 Task: Create a section Flying Finish and in the section, add a milestone Mobile Application Security Testing in the project BellTech
Action: Mouse moved to (723, 495)
Screenshot: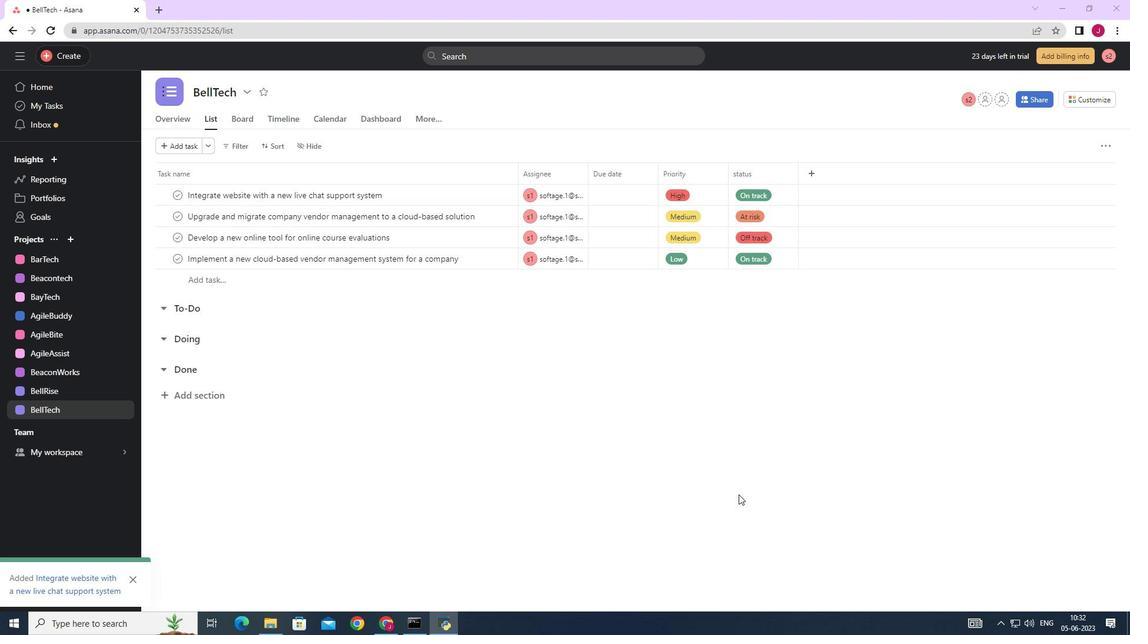 
Action: Mouse scrolled (723, 496) with delta (0, 0)
Screenshot: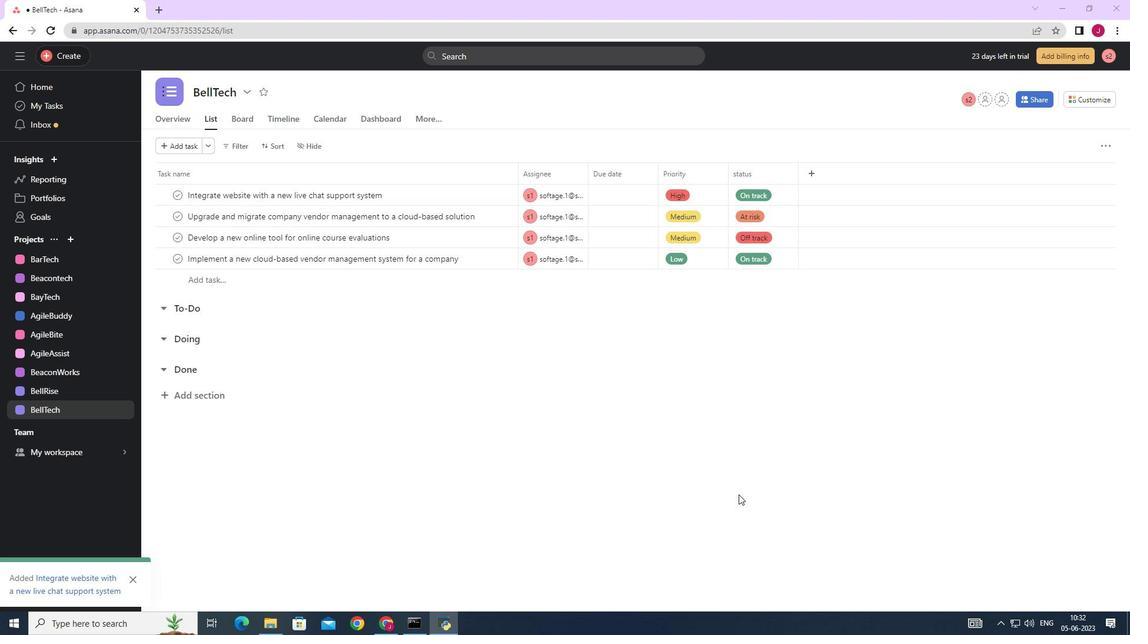 
Action: Mouse moved to (714, 494)
Screenshot: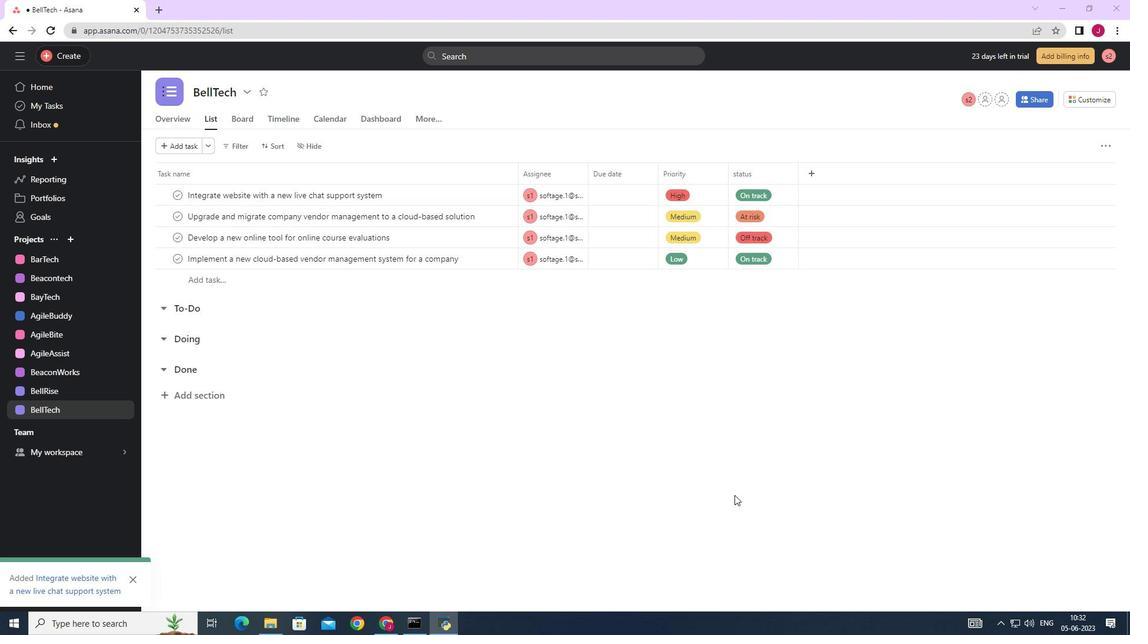 
Action: Mouse scrolled (714, 495) with delta (0, 0)
Screenshot: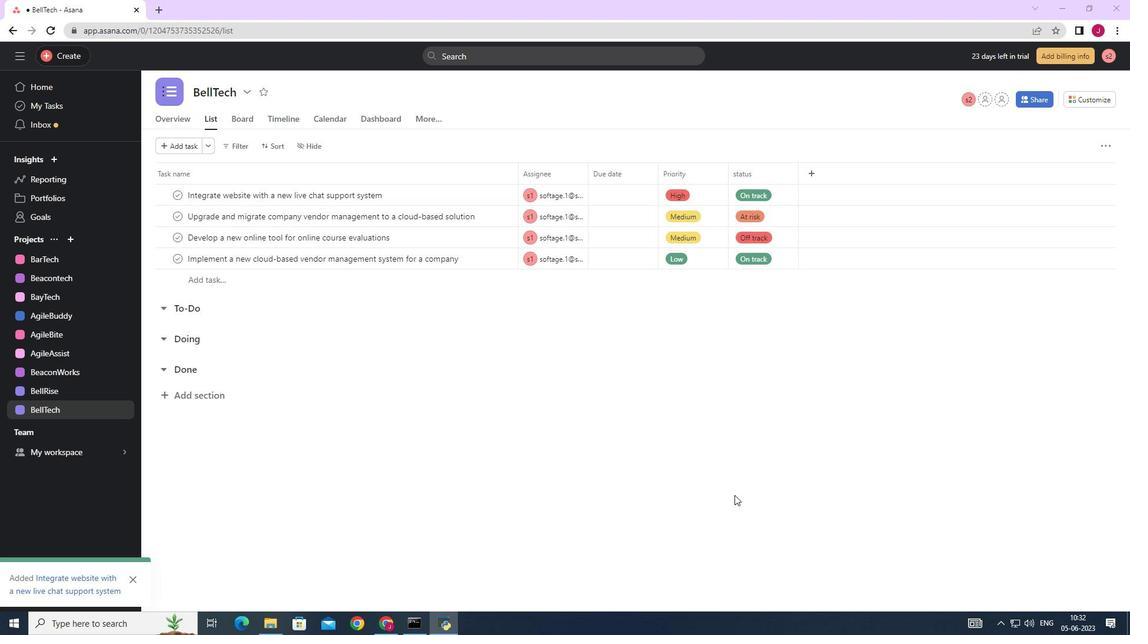 
Action: Mouse moved to (213, 394)
Screenshot: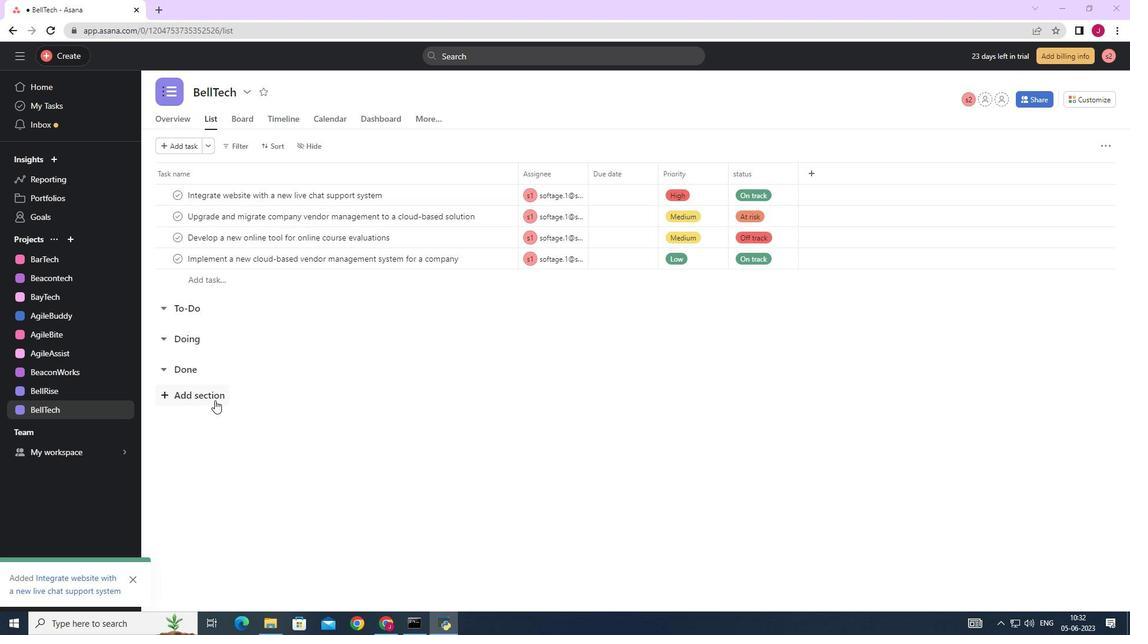 
Action: Mouse pressed left at (213, 394)
Screenshot: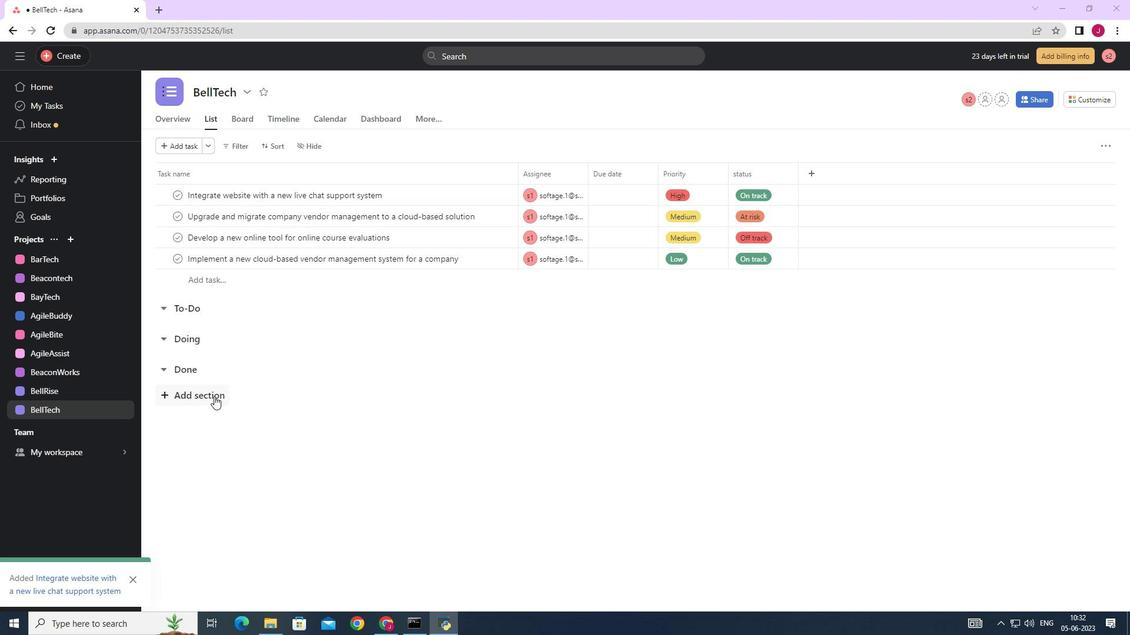 
Action: Mouse scrolled (213, 394) with delta (0, 0)
Screenshot: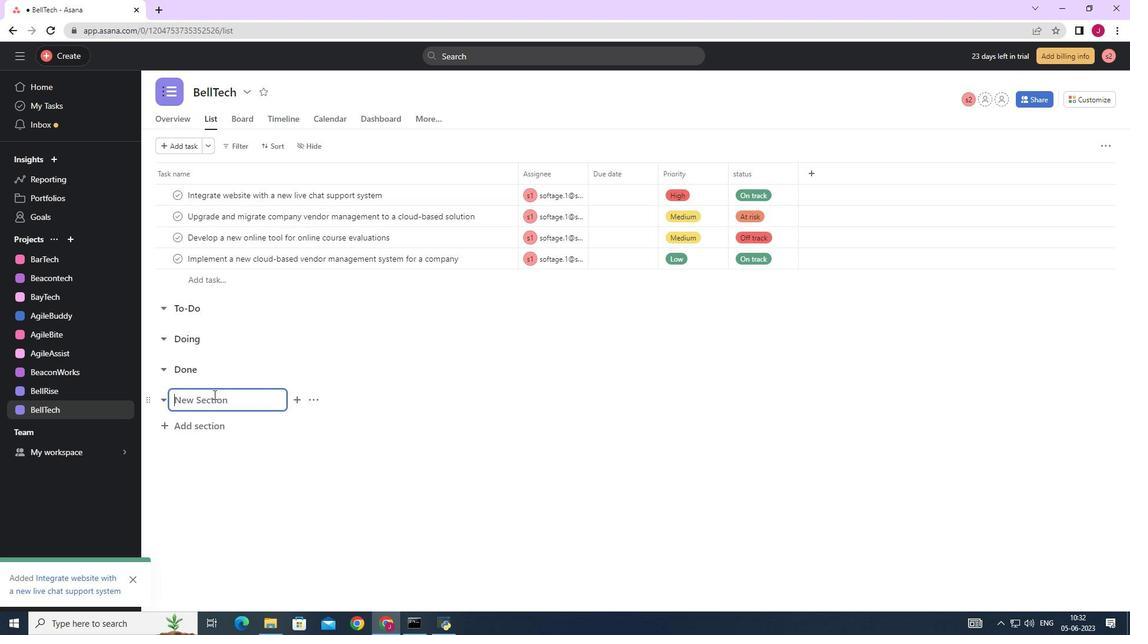 
Action: Mouse scrolled (213, 394) with delta (0, 0)
Screenshot: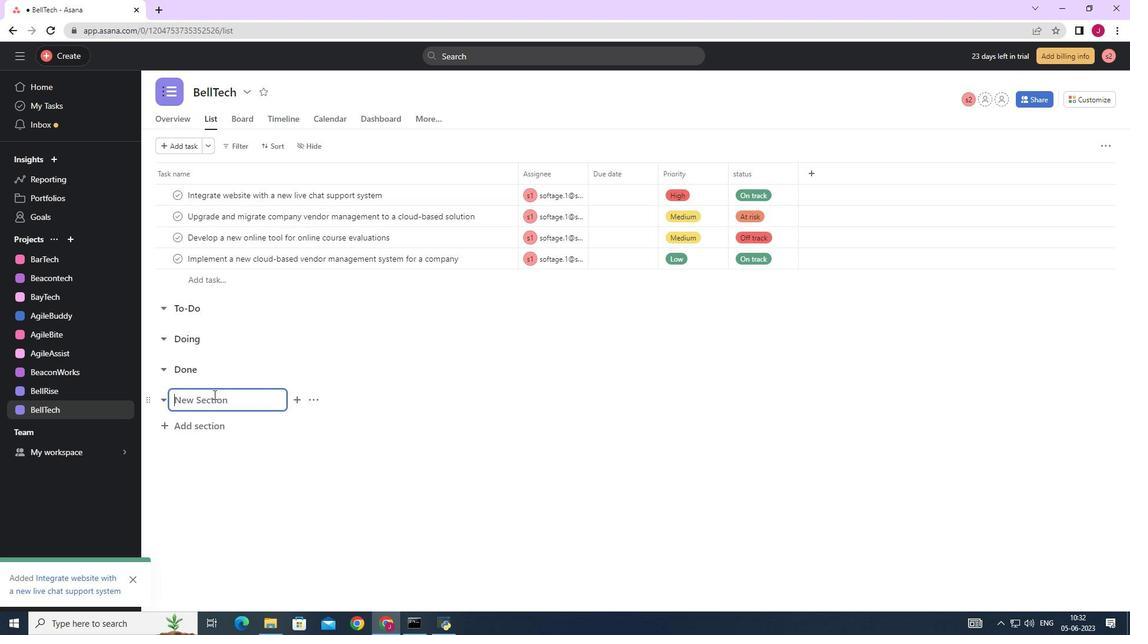 
Action: Key pressed <Key.caps_lock>F<Key.caps_lock>ling<Key.space><Key.backspace><Key.backspace><Key.backspace><Key.backspace>ying<Key.space><Key.caps_lock>F<Key.caps_lock>inish<Key.enter><Key.caps_lock>M<Key.caps_lock>obile<Key.space><Key.caps_lock>A<Key.caps_lock>pplication<Key.space><Key.caps_lock>S<Key.caps_lock>ecurity<Key.space><Key.caps_lock>T<Key.caps_lock>esting
Screenshot: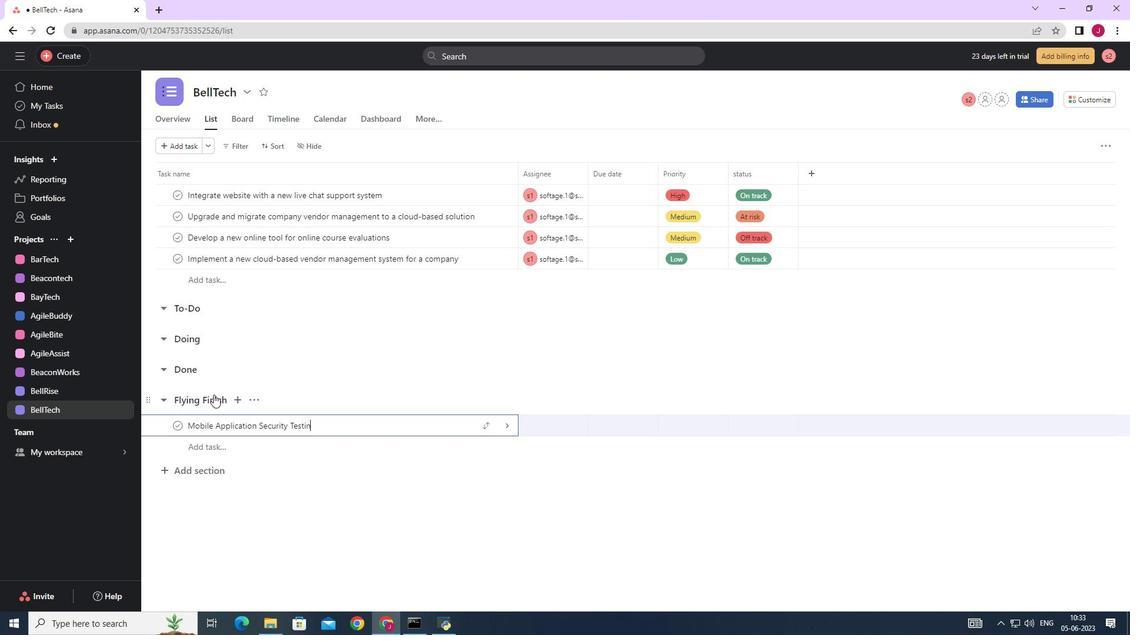 
Action: Mouse moved to (504, 427)
Screenshot: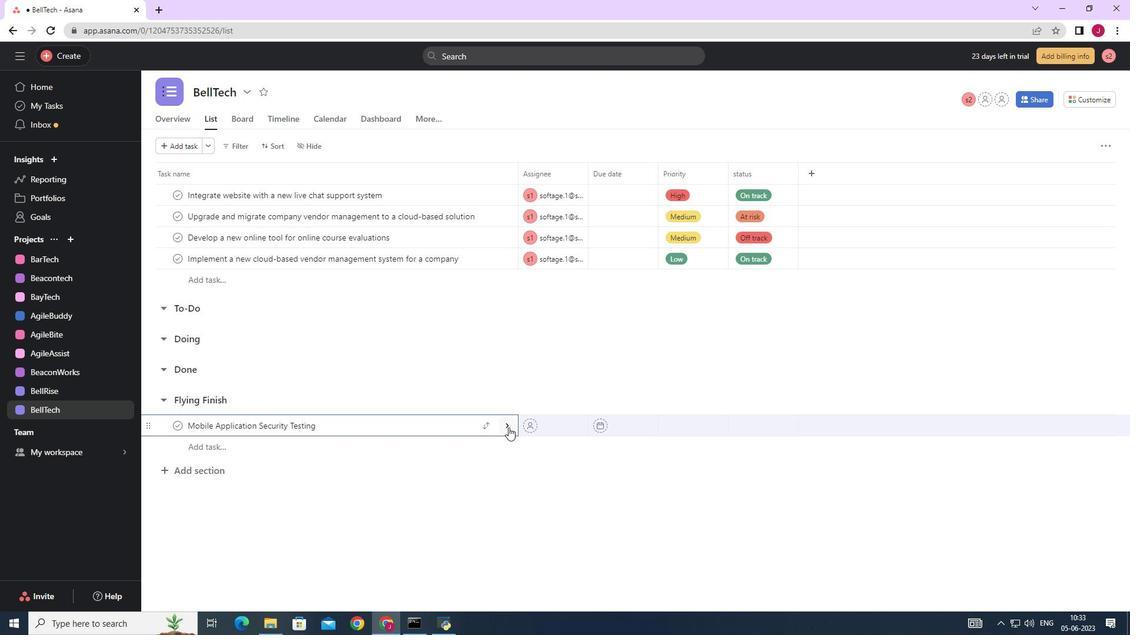 
Action: Mouse pressed left at (504, 427)
Screenshot: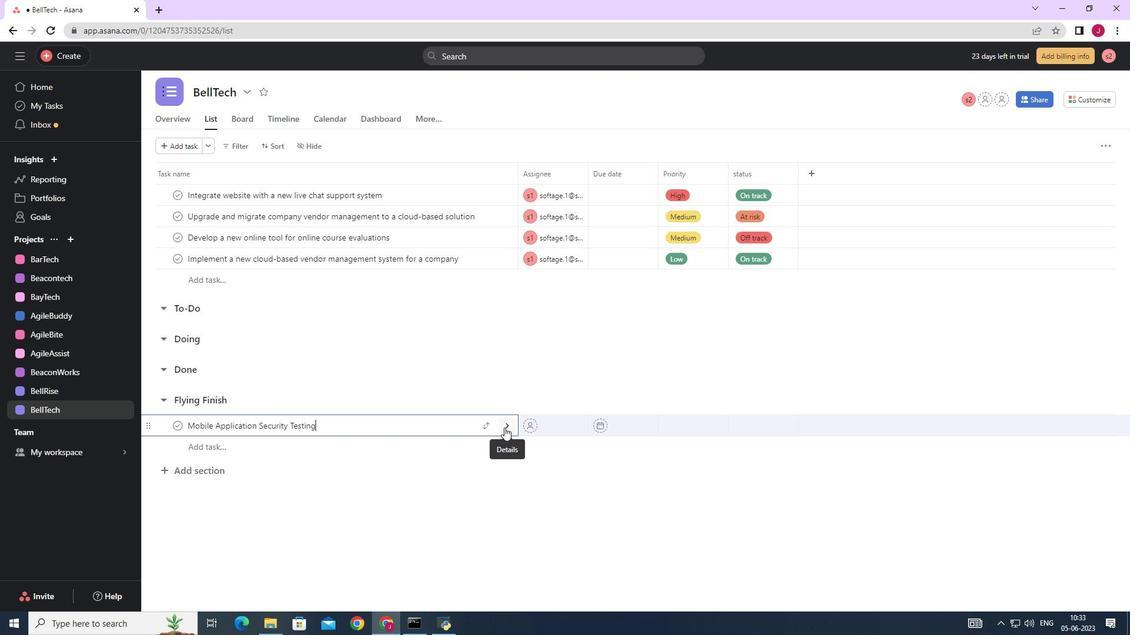 
Action: Mouse moved to (1086, 144)
Screenshot: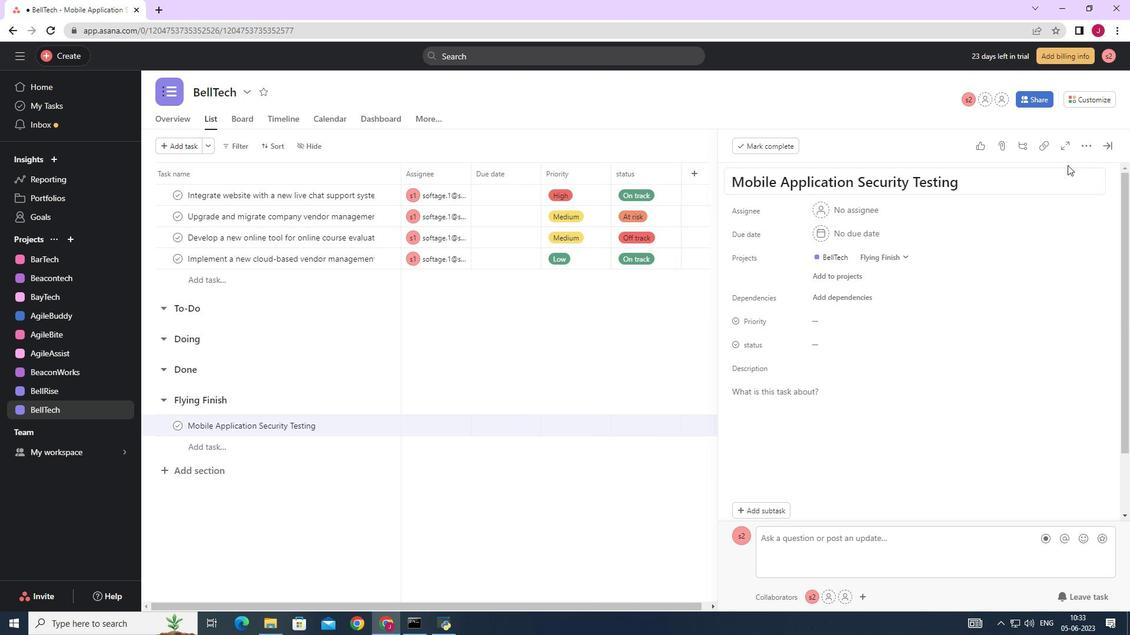 
Action: Mouse pressed left at (1086, 144)
Screenshot: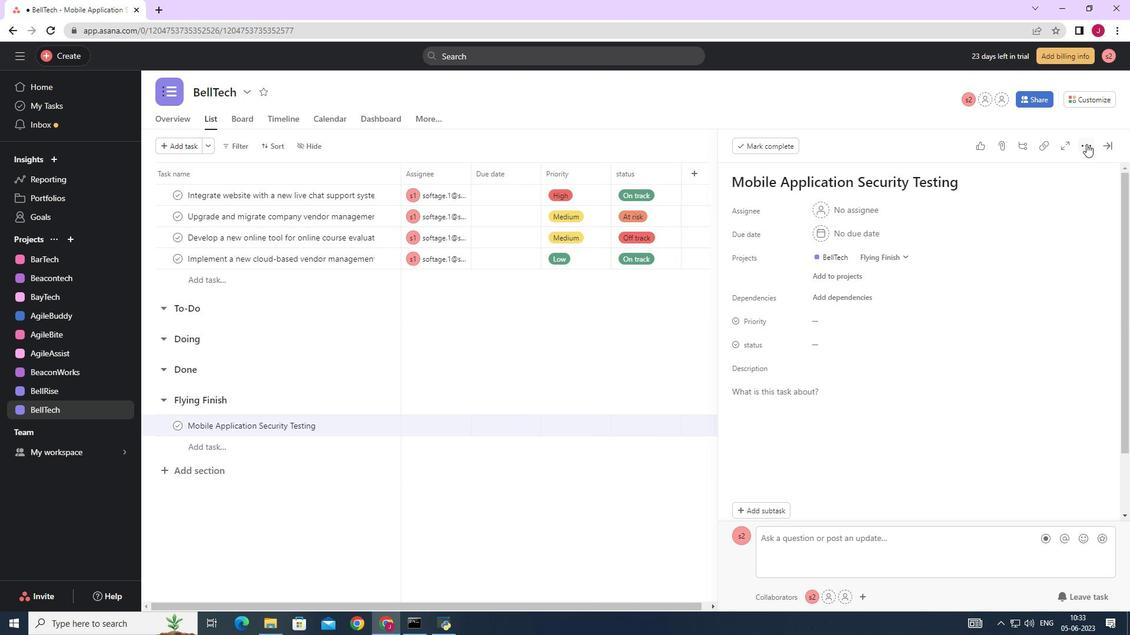 
Action: Mouse moved to (995, 190)
Screenshot: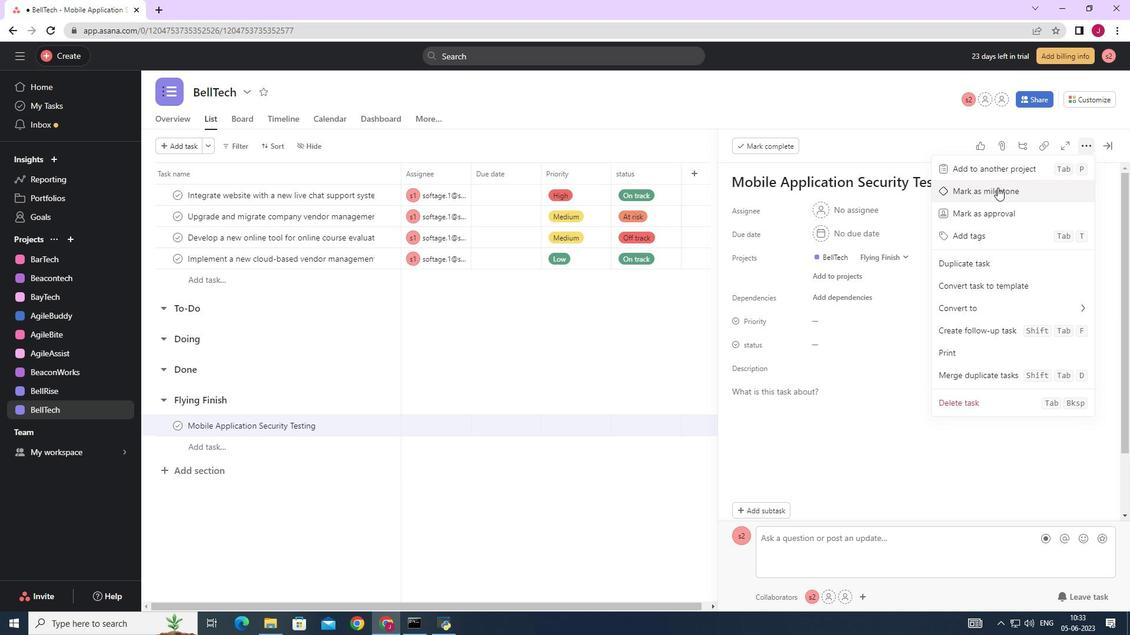 
Action: Mouse pressed left at (995, 190)
Screenshot: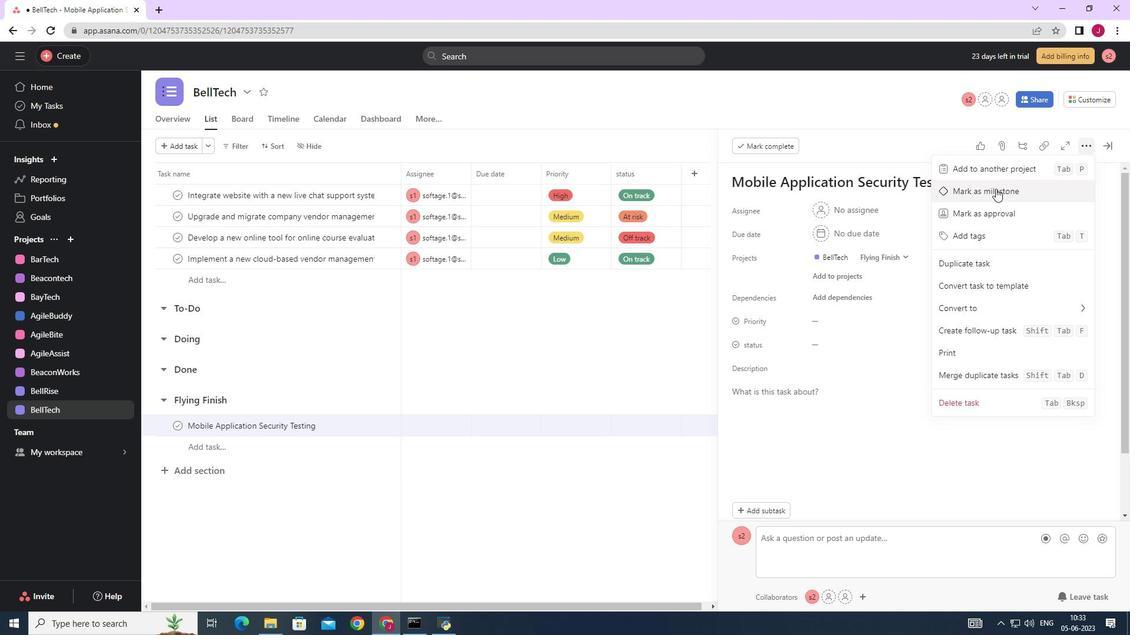 
Action: Mouse moved to (1109, 141)
Screenshot: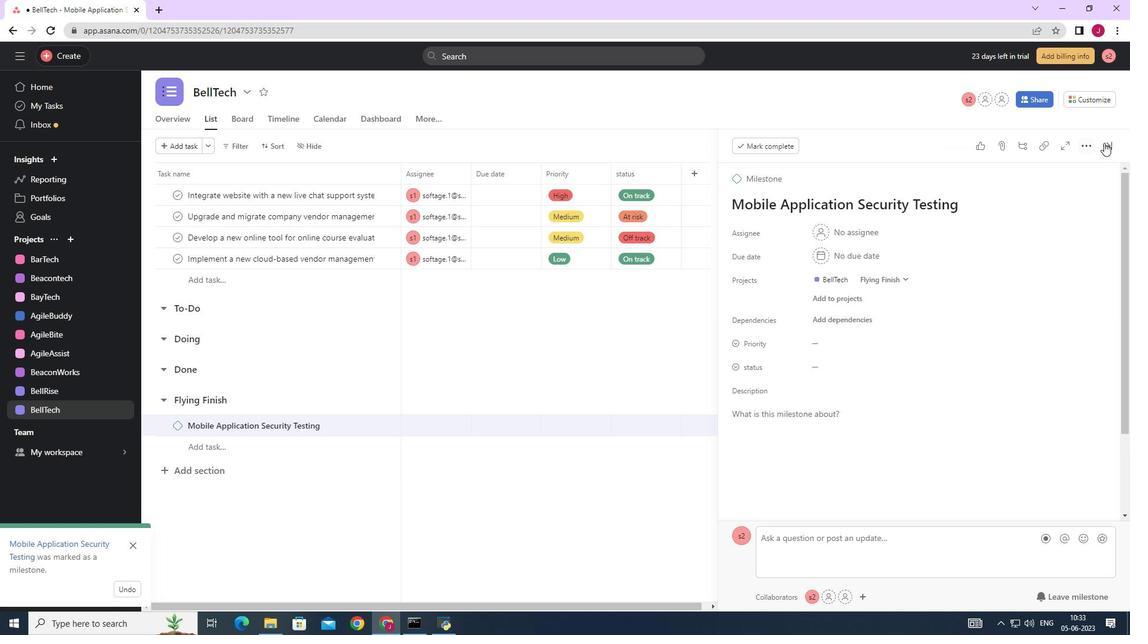 
Action: Mouse pressed left at (1109, 141)
Screenshot: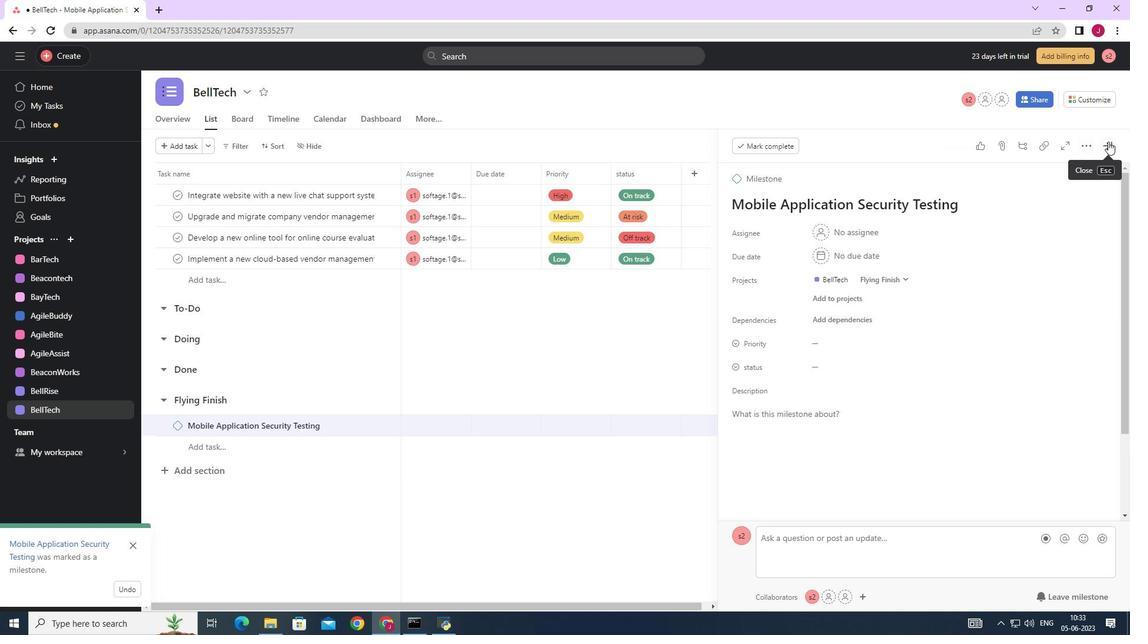 
Action: Mouse moved to (1091, 151)
Screenshot: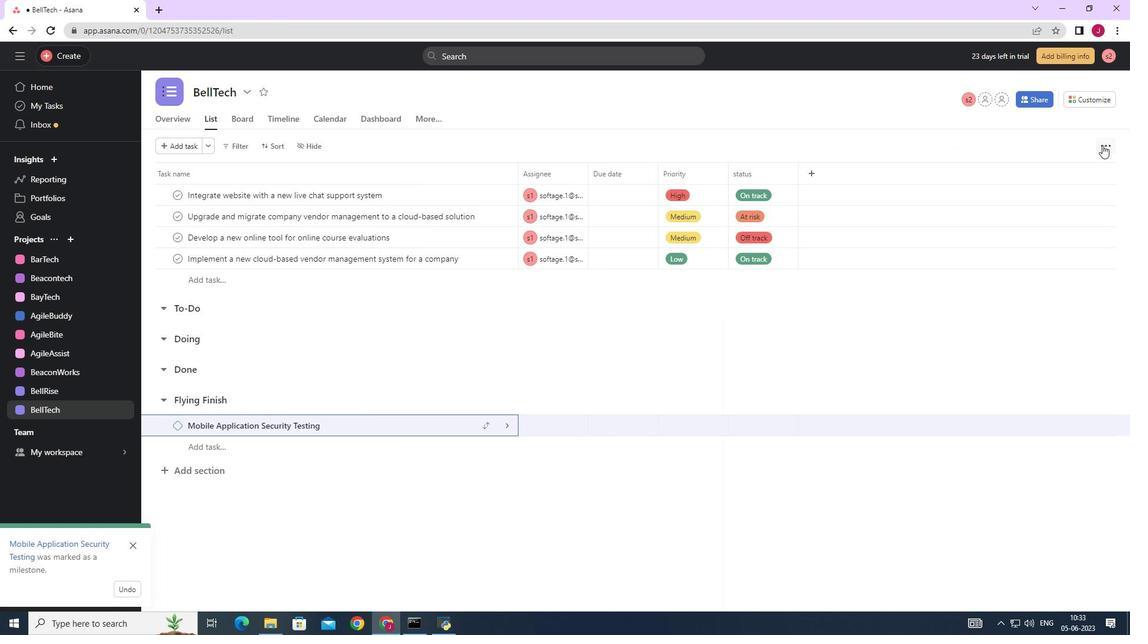 
